 Task: Implement a data visualization interface for exploring complex datasets and trends.
Action: Mouse moved to (117, 57)
Screenshot: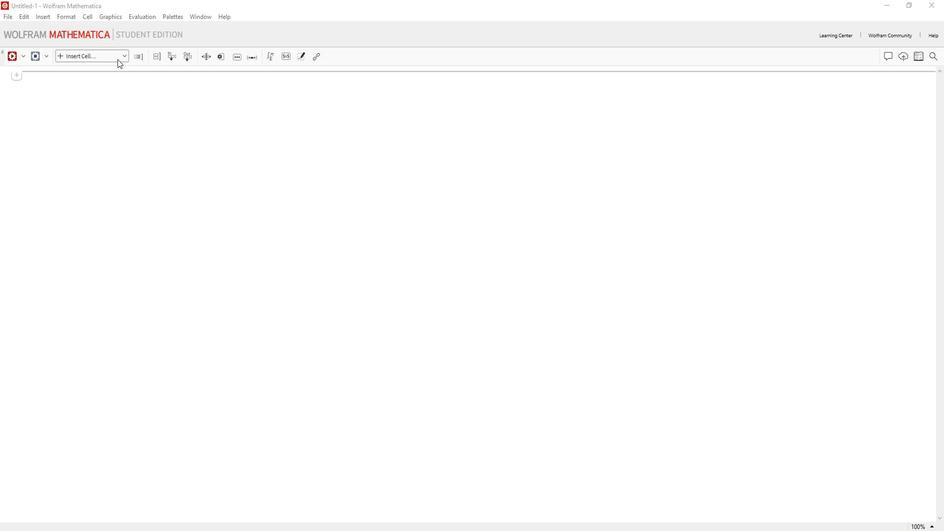
Action: Mouse pressed left at (117, 57)
Screenshot: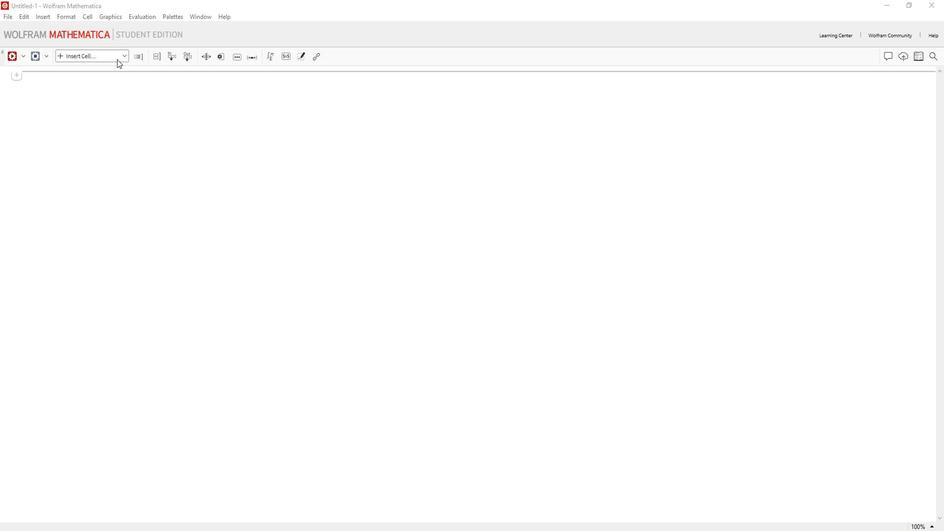
Action: Mouse moved to (110, 181)
Screenshot: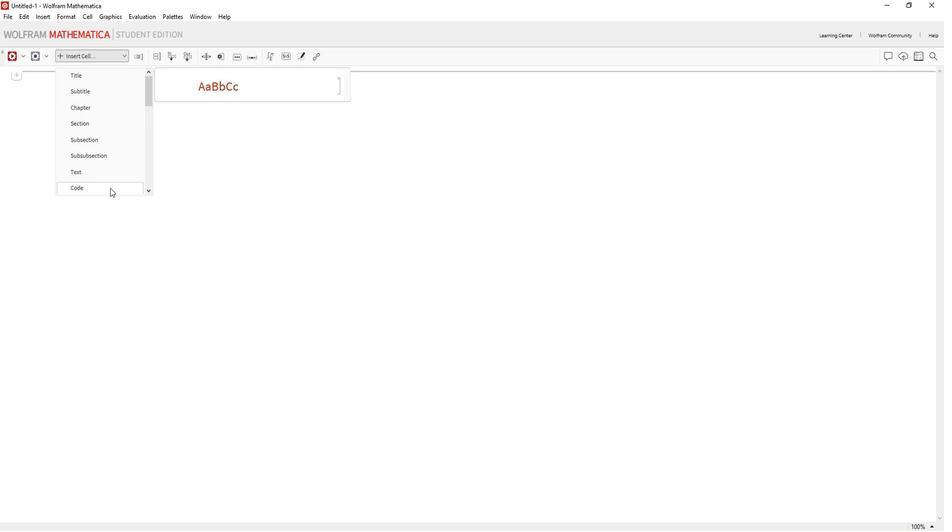 
Action: Mouse pressed left at (110, 181)
Screenshot: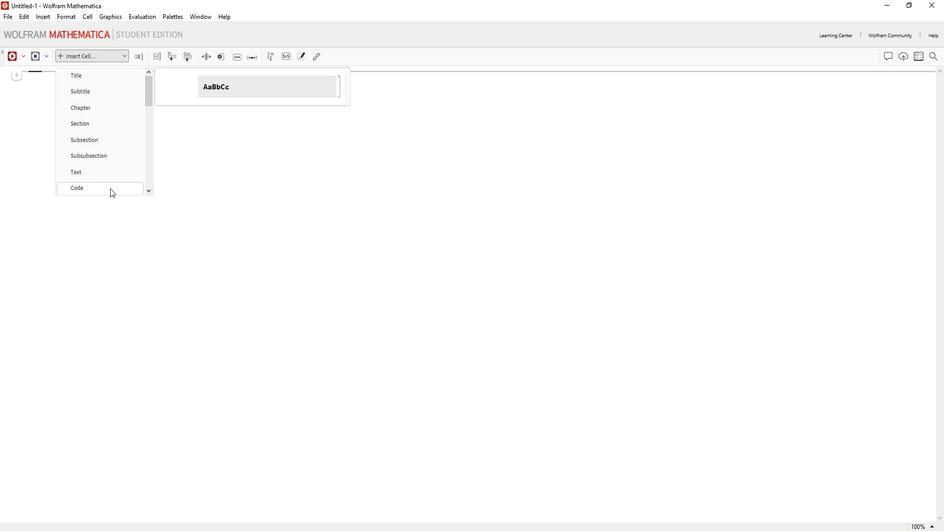 
Action: Mouse moved to (110, 181)
Screenshot: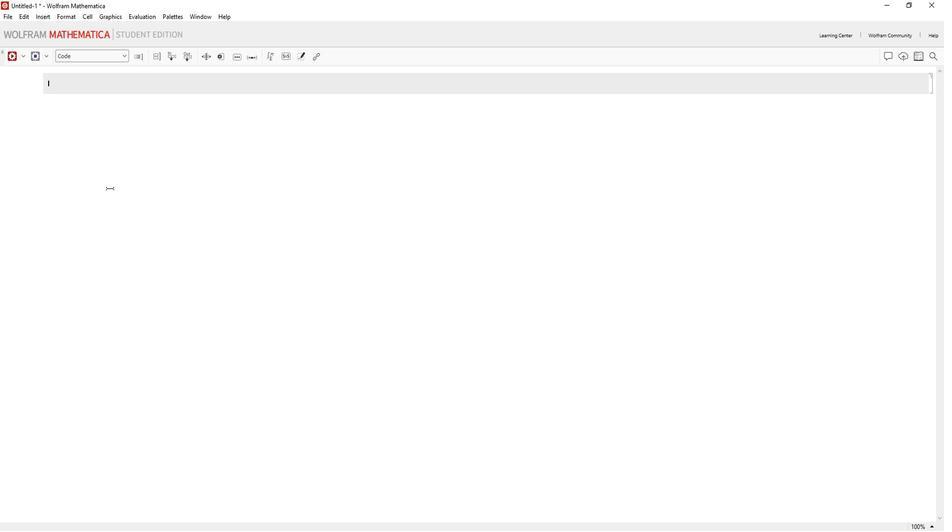 
Action: Key pressed data<Key.space>=<Key.space><Key.caps_lock>T<Key.caps_lock>able[<Key.shift_r>{
Screenshot: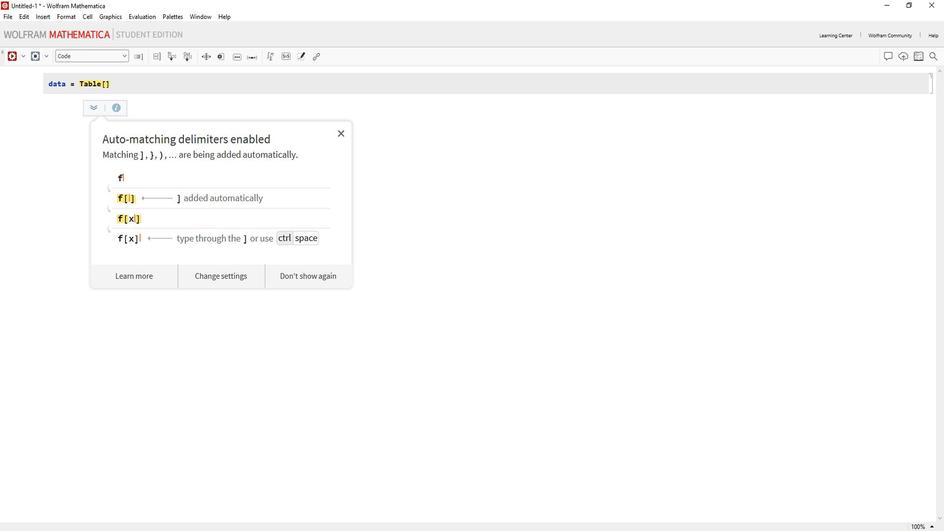 
Action: Mouse moved to (339, 127)
Screenshot: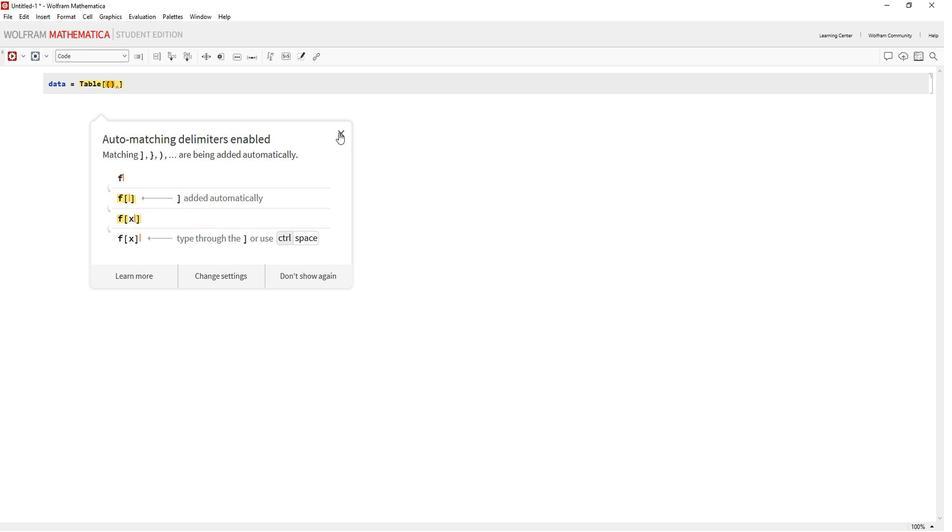 
Action: Mouse pressed left at (339, 127)
Screenshot: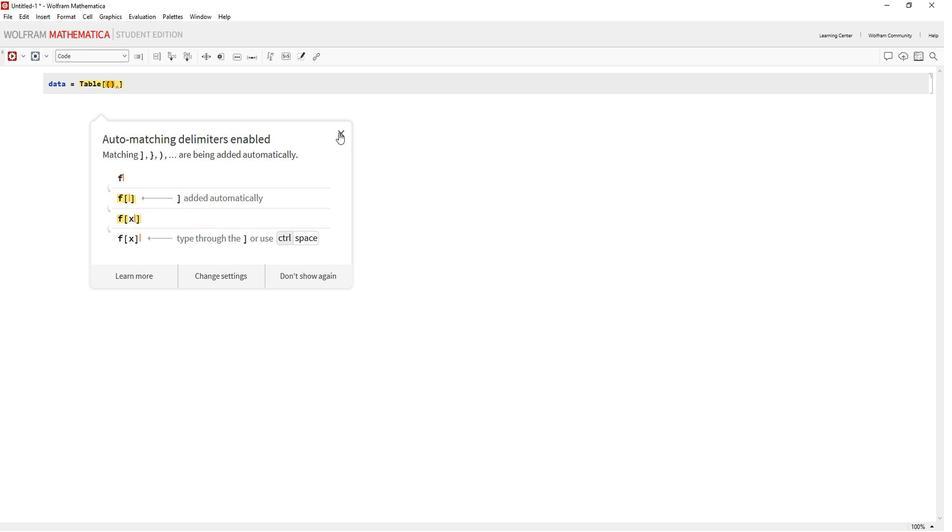 
Action: Mouse moved to (331, 125)
Screenshot: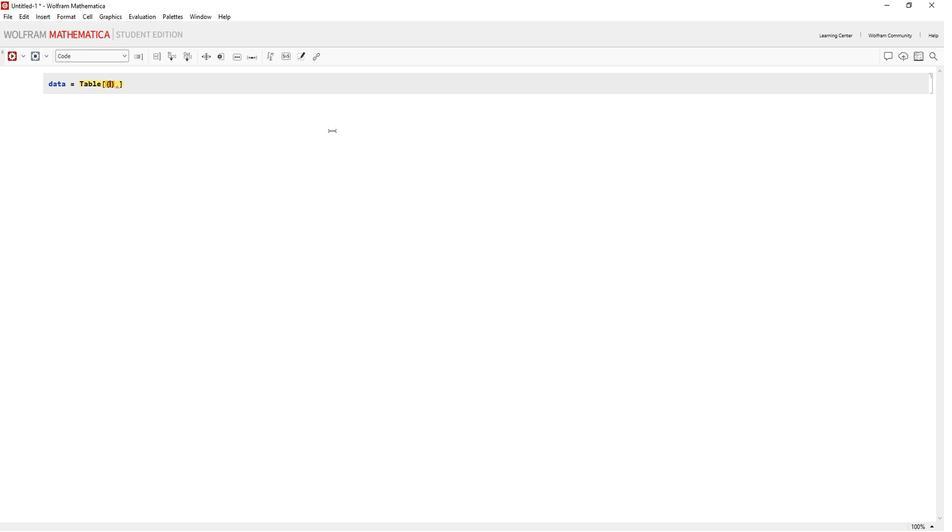 
Action: Key pressed i,<Key.space><Key.caps_lock>S<Key.caps_lock>in[i<Key.right>,<Key.space><Key.caps_lock>C<Key.caps_lock>os[i<Key.right>,<Key.space>i<Key.shift>^2<Key.right>,<Key.space><Key.shift_r><Key.shift_r><Key.shift_r>{i,<Key.space>0,<Key.space>10,<Key.space>0.1<Key.right><Key.right>;<Key.enter><Key.caps_lock>M<Key.caps_lock>anipulate[<Key.enter><Key.caps_lock>L<Key.caps_lock>ist<Key.caps_lock>L<Key.caps_lock>ine<Key.caps_lock>P<Key.caps_lock>lot[data[[<Key.caps_lock>A<Key.caps_lock>ll,<Key.space><Key.shift_r>{x,<Key.space>y<Key.right><Key.right><Key.right>,<Key.enter><Key.caps_lock>P<Key.caps_lock>lot<Key.caps_lock>L<Key.caps_lock>abel<Key.space>-<Key.shift>><Key.space><Key.caps_lock>R<Key.caps_lock>ow<Key.shift_r>{<Key.backspace>[<Key.shift_r>{y,<Key.space><Key.shift_r>"<Key.space>vs.<Key.space><Key.shift_r>",<Key.space>x<Key.right><Key.right>,<Key.enter><Key.caps_lock>F<Key.caps_lock>rame<Key.space>-<Key.shift>><Key.space><Key.caps_lock>T<Key.caps_lock>rue,<Key.enter><Key.caps_lock>FR<Key.caps_lock><Key.backspace>rame<Key.caps_lock>L<Key.caps_lock>abel<Key.space>-<Key.shift>><Key.space><Key.shift_r>{x,<Key.space>y<Key.right>,<Key.enter><Key.caps_lock>I<Key.caps_lock>mage<Key.caps_lock>S<Key.caps_lock>z<Key.backspace>ize<Key.space>-<Key.shift>><Key.space>400<Key.enter><Key.right>,<Key.enter><Key.shift_r>{{x,<Key.space>1,<Key.space><Key.shift_r>"<Key.caps_lock>X-<Key.caps_lock>axis<Key.right><Key.right>,<Key.space>1<Key.space>-<Key.shift>><Key.space><Key.shift_r>"<Key.caps_lock>C<Key.caps_lock>olumn<Key.space>1<Key.right>,<Key.space>2<Key.space>-<Key.shift>><Key.space><Key.shift_r>"<Key.caps_lock>C<Key.caps_lock>olumn<Key.space>2<Key.right>,<Key.space>3<Key.space>-<Key.shift>><Key.space><Key.shift_r>"<Key.caps_lock>C<Key.caps_lock>olumn<Key.space>3<Key.right>,<Key.space>4<Key.space>-<Key.shift>><Key.space><Key.shift_r>"<Key.caps_lock>C<Key.caps_lock>olumn<Key.space>4<Key.right><Key.right>,<Key.enter><Key.shift_r><Key.shift_r><Key.shift_r><Key.shift_r><Key.shift_r><Key.shift_r><Key.shift_r><Key.shift_r><Key.shift_r><Key.shift_r><Key.shift_r><Key.shift_r>{{y,<Key.space>2,<Key.space><Key.shift_r>"<Key.caps_lock>Y-<Key.caps_lock>axis<Key.right><Key.right>,<Key.space>1<Key.space>-<Key.shift><Key.shift><Key.shift><Key.shift><Key.shift><Key.shift><Key.shift><Key.shift><Key.shift>><Key.space><Key.shift_r>"<Key.caps_lock>C<Key.caps_lock>olumn<Key.space>1<Key.right>,<Key.space>2<Key.space>-<Key.shift>><Key.space><Key.shift_r>"<Key.caps_lock>C<Key.caps_lock>olumn<Key.space>2<Key.right>,<Key.space>3<Key.space>-<Key.shift>><Key.space><Key.shift_r>"<Key.caps_lock>C<Key.caps_lock>olumn<Key.space>3<Key.right>,<Key.space>4<Key.space>-<Key.shift>><Key.space><Key.shift_r>"<Key.caps_lock>C<Key.caps_lock>olumn<Key.space>4<Key.right><Key.right><Key.enter>
Screenshot: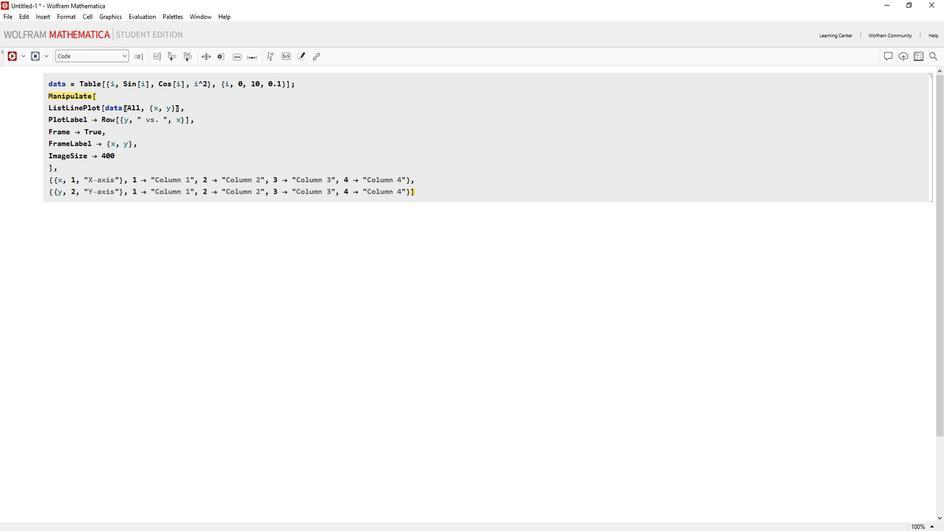 
Action: Mouse moved to (12, 55)
Screenshot: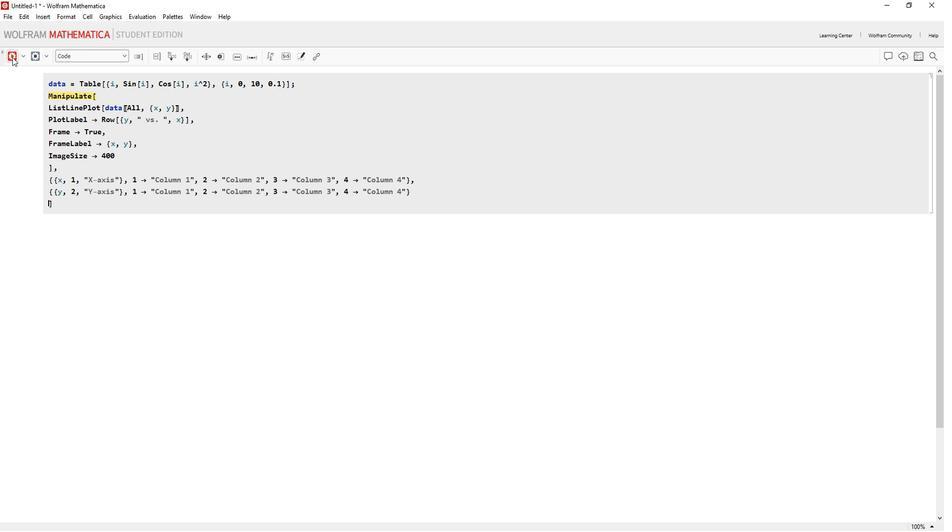 
Action: Mouse pressed left at (12, 55)
Screenshot: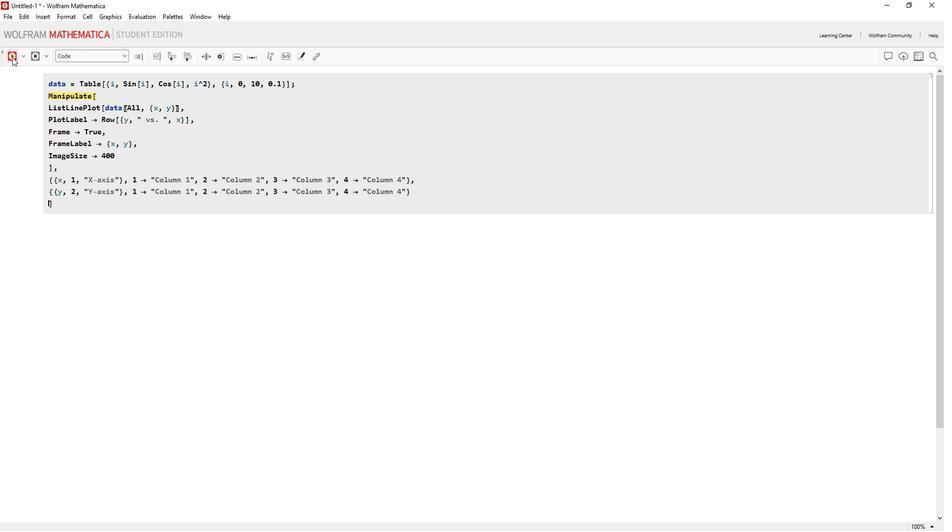 
Action: Mouse moved to (458, 269)
Screenshot: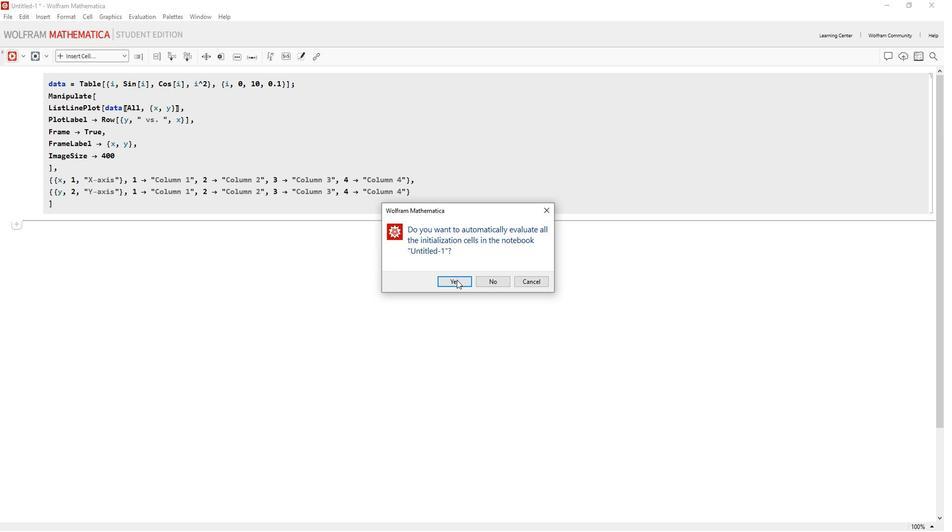 
Action: Mouse pressed left at (458, 269)
Screenshot: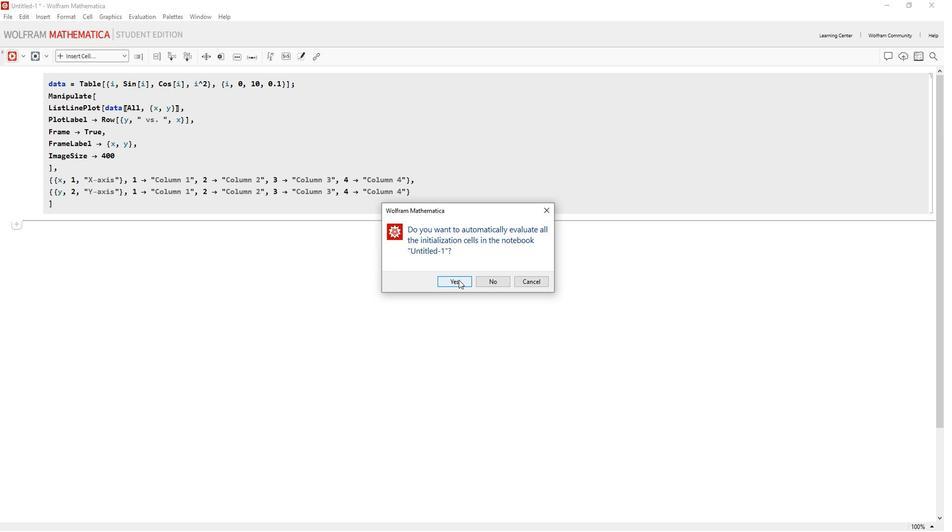 
Action: Mouse moved to (384, 273)
Screenshot: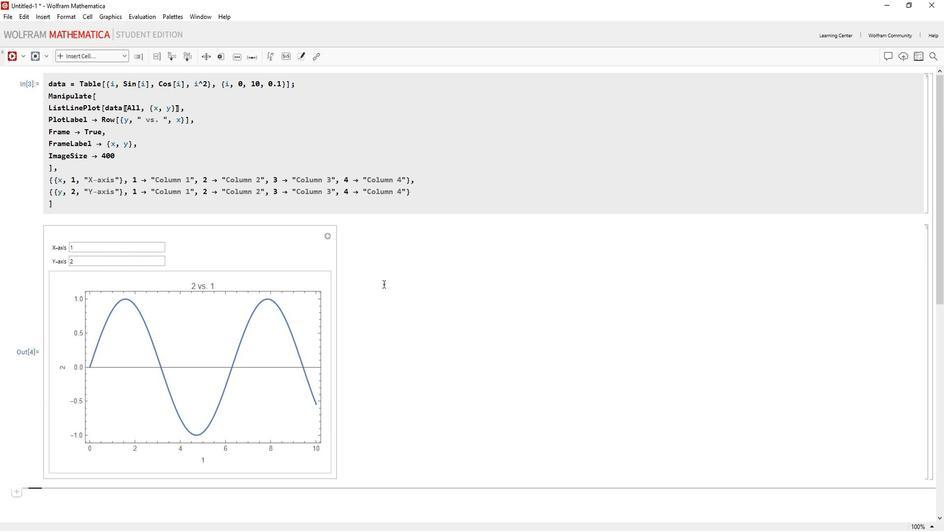 
